 Task: Configure the workflow of email alerts to do it automatically
Action: Mouse moved to (164, 141)
Screenshot: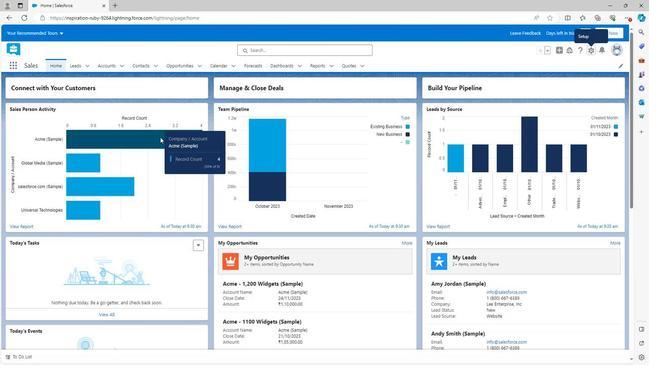 
Action: Mouse scrolled (164, 141) with delta (0, 0)
Screenshot: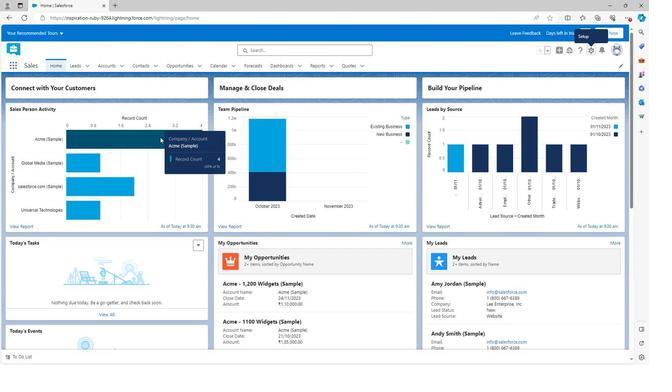 
Action: Mouse scrolled (164, 141) with delta (0, 0)
Screenshot: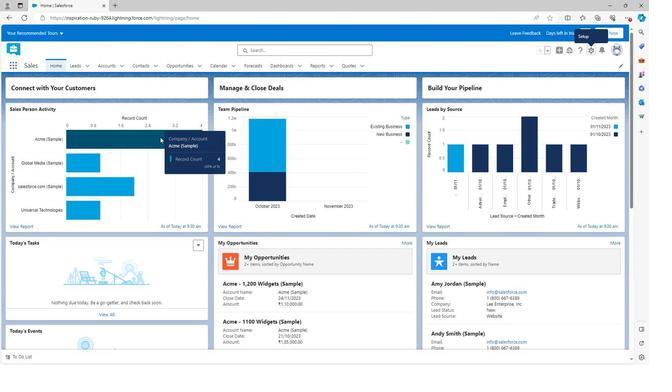 
Action: Mouse scrolled (164, 141) with delta (0, 0)
Screenshot: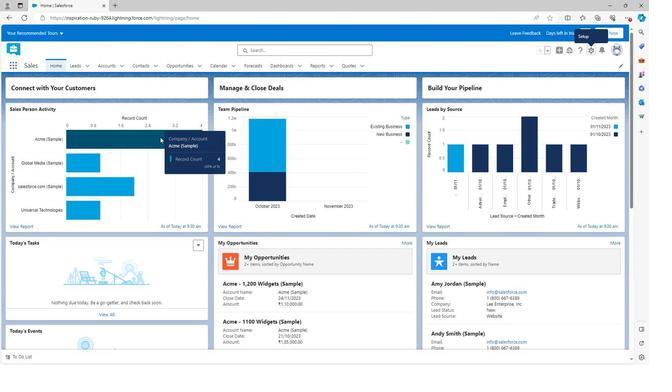 
Action: Mouse scrolled (164, 141) with delta (0, 0)
Screenshot: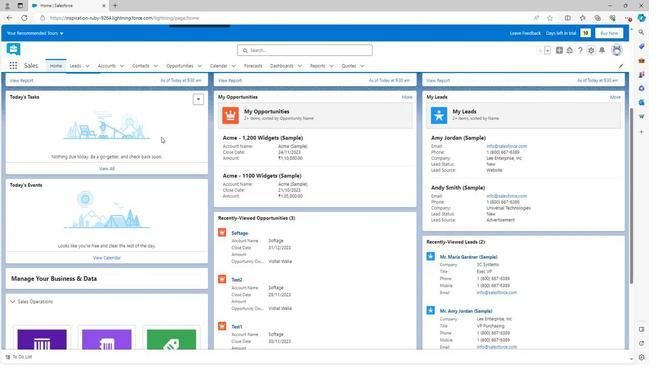 
Action: Mouse scrolled (164, 141) with delta (0, 0)
Screenshot: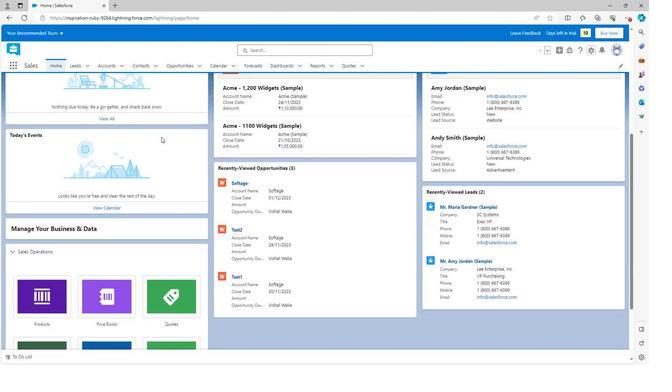 
Action: Mouse scrolled (164, 141) with delta (0, 0)
Screenshot: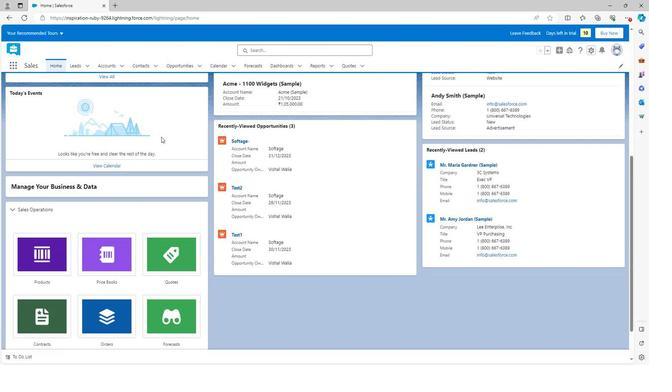 
Action: Mouse scrolled (164, 141) with delta (0, 0)
Screenshot: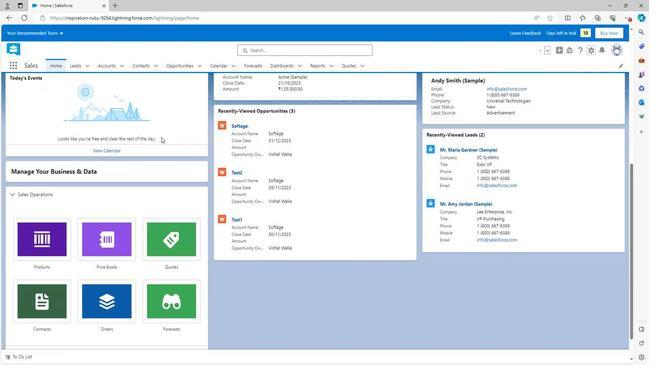 
Action: Mouse scrolled (164, 141) with delta (0, 0)
Screenshot: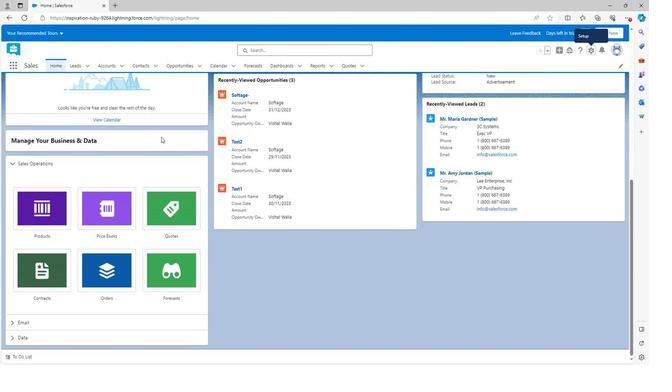 
Action: Mouse scrolled (164, 141) with delta (0, 0)
Screenshot: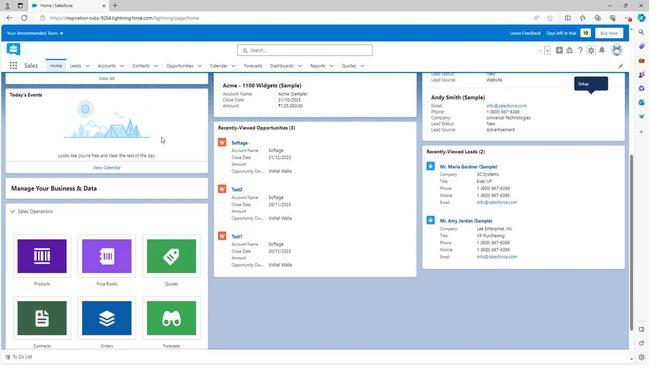 
Action: Mouse scrolled (164, 141) with delta (0, 0)
Screenshot: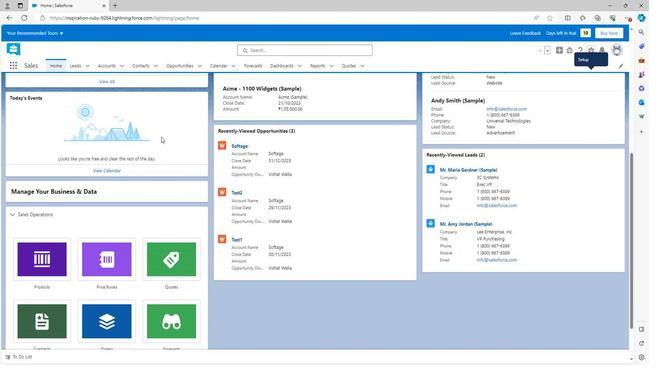 
Action: Mouse scrolled (164, 141) with delta (0, 0)
Screenshot: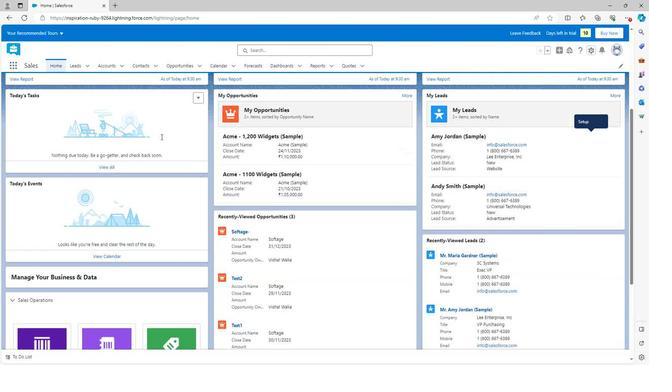 
Action: Mouse scrolled (164, 141) with delta (0, 0)
Screenshot: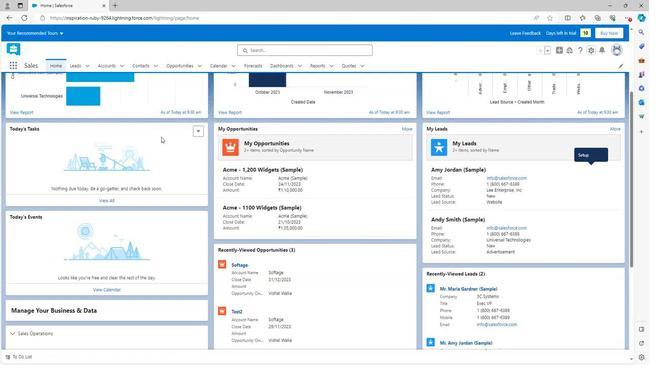 
Action: Mouse scrolled (164, 141) with delta (0, 0)
Screenshot: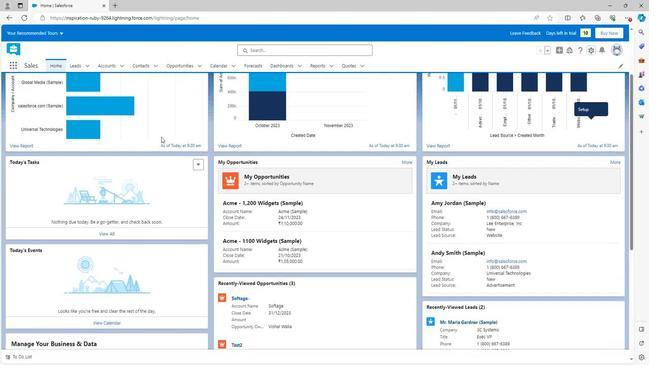 
Action: Mouse scrolled (164, 141) with delta (0, 0)
Screenshot: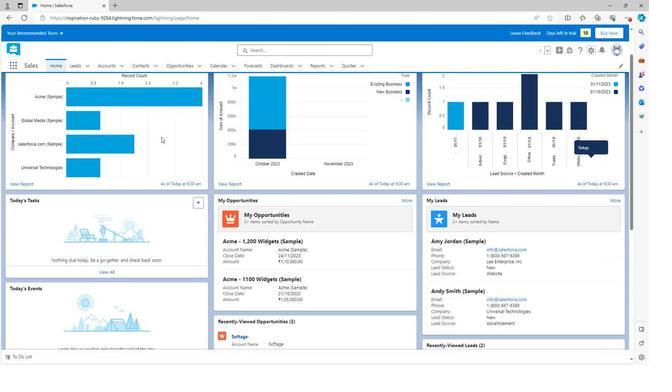
Action: Mouse moved to (592, 52)
Screenshot: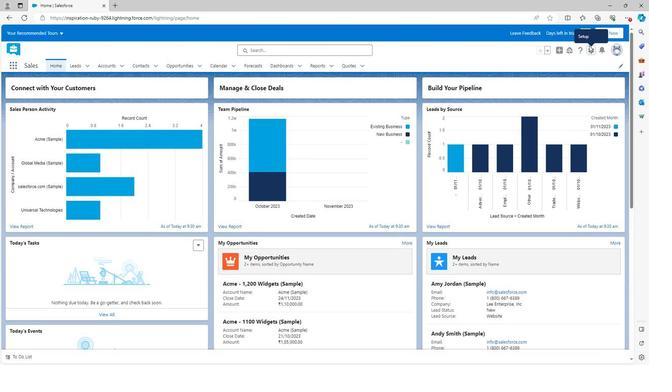 
Action: Mouse pressed left at (592, 52)
Screenshot: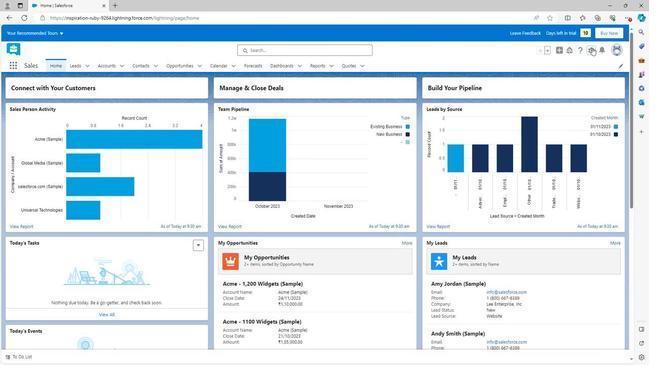 
Action: Mouse moved to (570, 72)
Screenshot: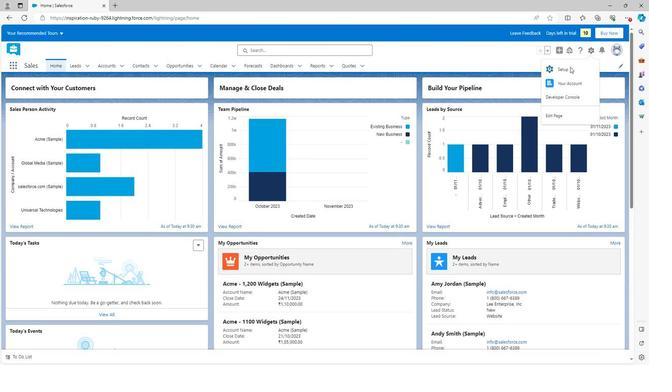 
Action: Mouse pressed left at (570, 72)
Screenshot: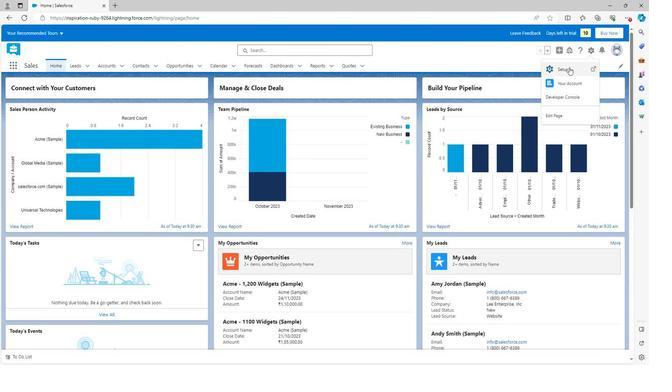 
Action: Mouse moved to (28, 249)
Screenshot: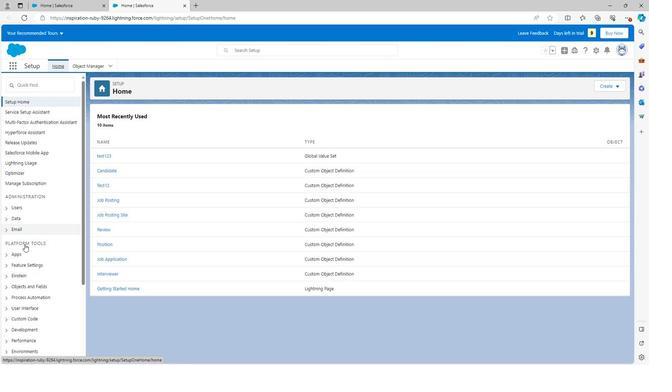 
Action: Mouse scrolled (28, 248) with delta (0, 0)
Screenshot: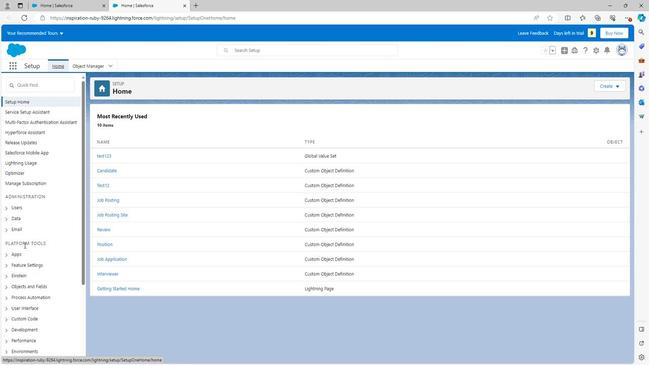 
Action: Mouse scrolled (28, 248) with delta (0, 0)
Screenshot: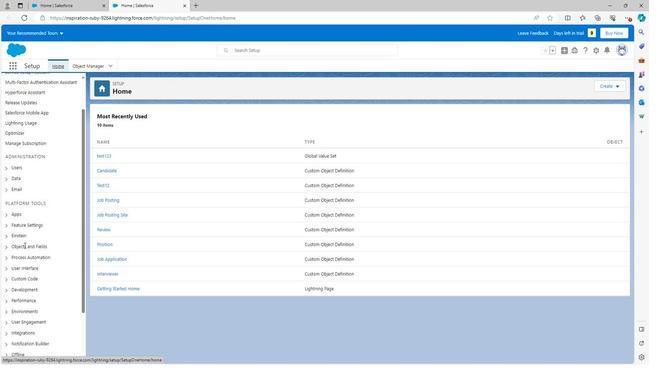 
Action: Mouse scrolled (28, 248) with delta (0, 0)
Screenshot: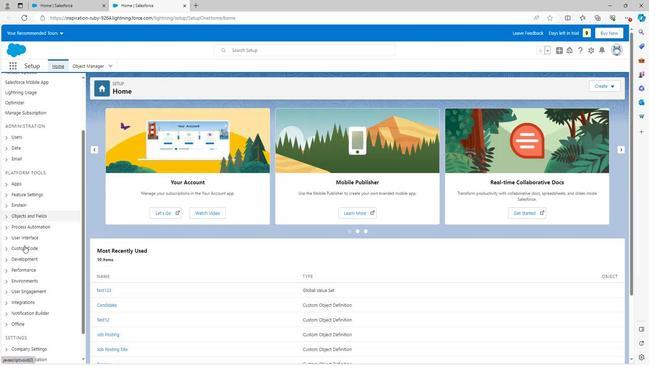 
Action: Mouse moved to (11, 201)
Screenshot: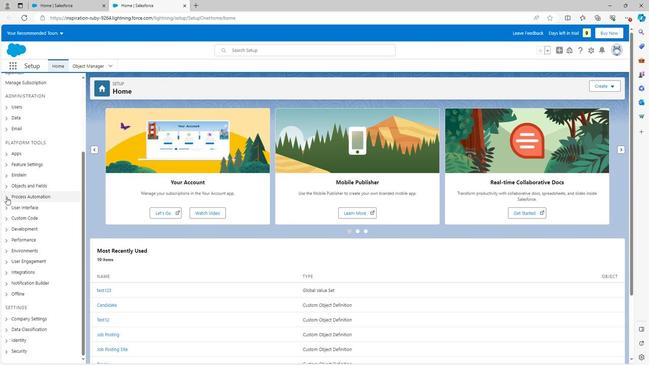 
Action: Mouse pressed left at (11, 201)
Screenshot: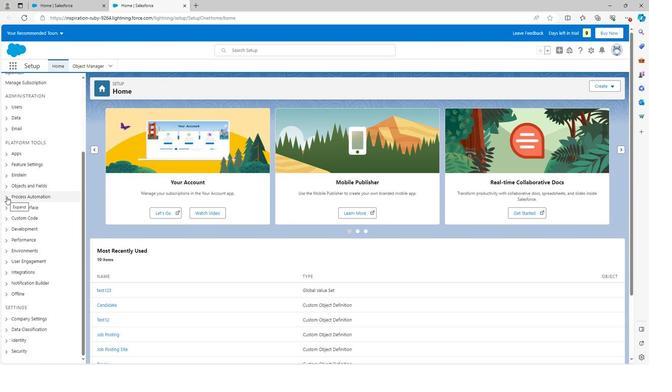 
Action: Mouse moved to (19, 291)
Screenshot: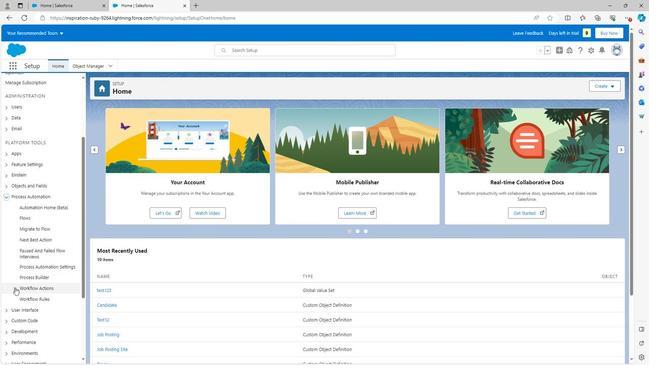 
Action: Mouse pressed left at (19, 291)
Screenshot: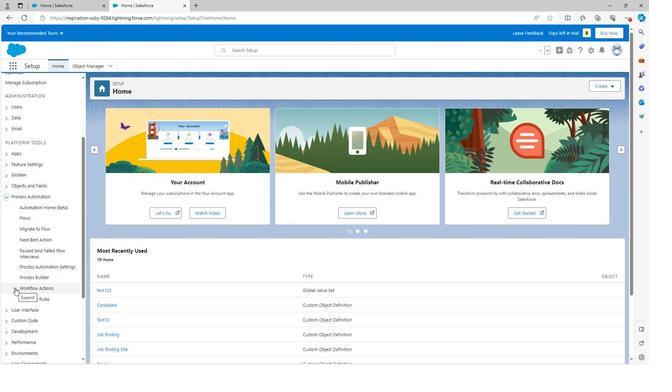 
Action: Mouse scrolled (19, 291) with delta (0, 0)
Screenshot: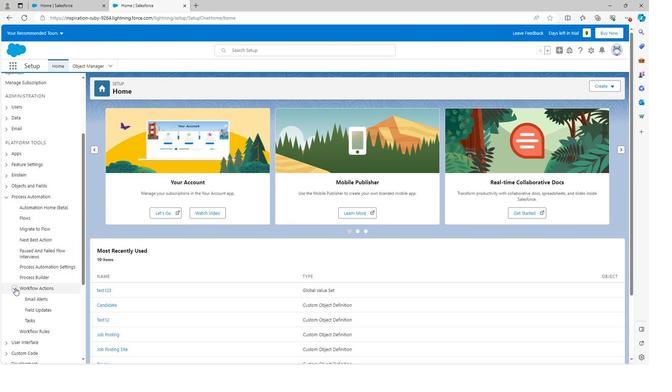 
Action: Mouse moved to (35, 259)
Screenshot: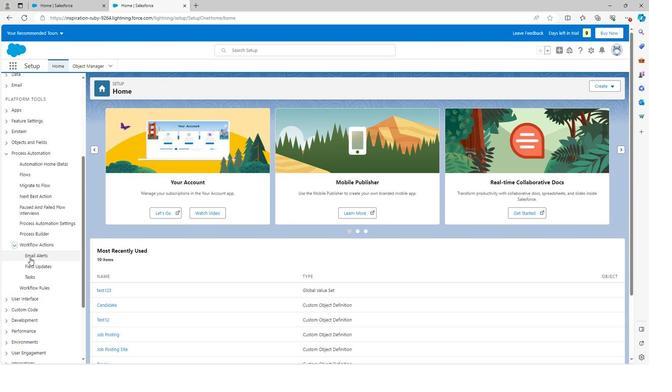 
Action: Mouse pressed left at (35, 259)
Screenshot: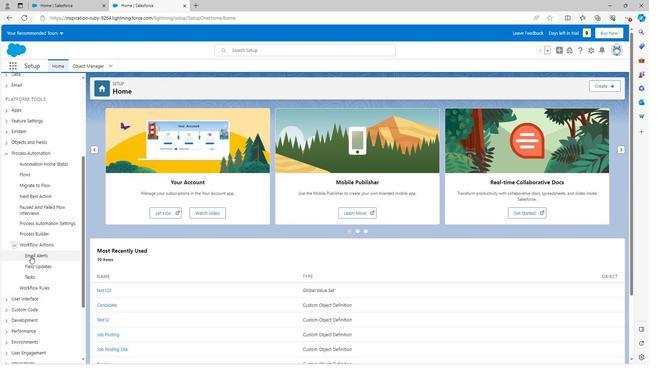 
Action: Mouse moved to (354, 158)
Screenshot: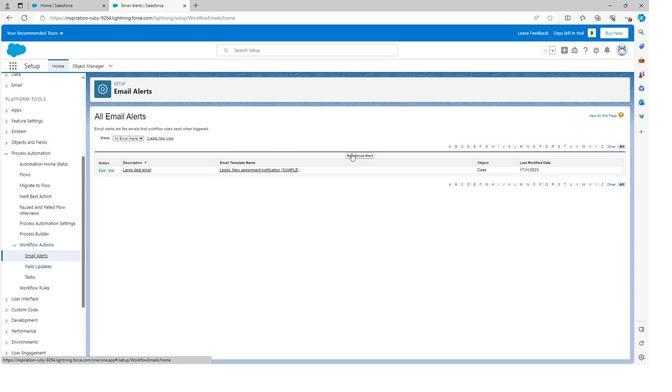 
Action: Mouse pressed left at (354, 158)
Screenshot: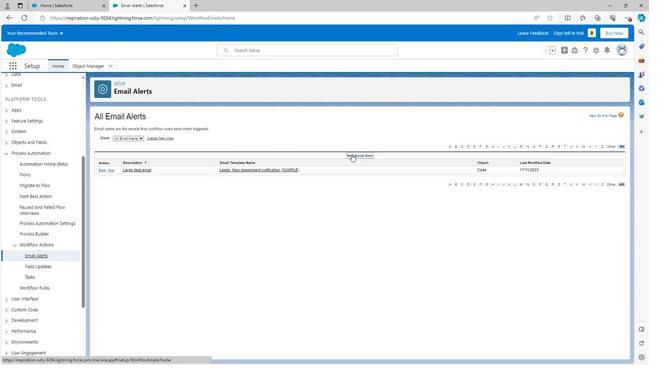 
Action: Mouse moved to (228, 162)
Screenshot: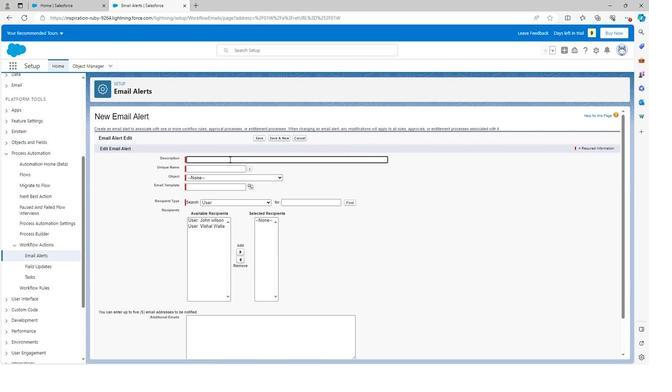
Action: Mouse pressed left at (228, 162)
Screenshot: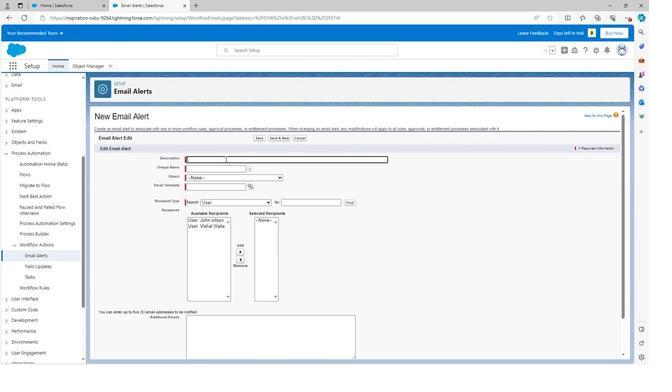 
Action: Mouse moved to (204, 184)
Screenshot: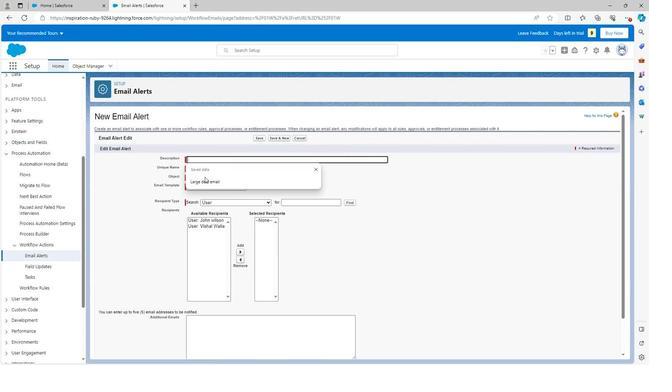 
Action: Mouse pressed left at (204, 184)
Screenshot: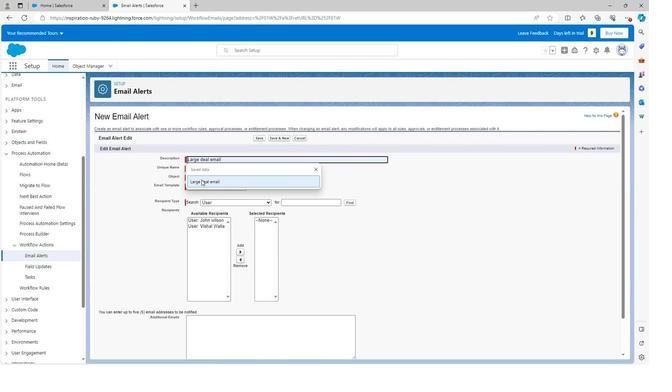 
Action: Mouse moved to (225, 174)
Screenshot: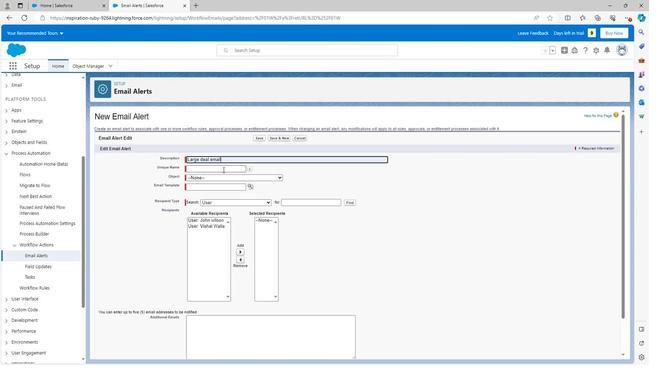 
Action: Mouse pressed left at (225, 174)
Screenshot: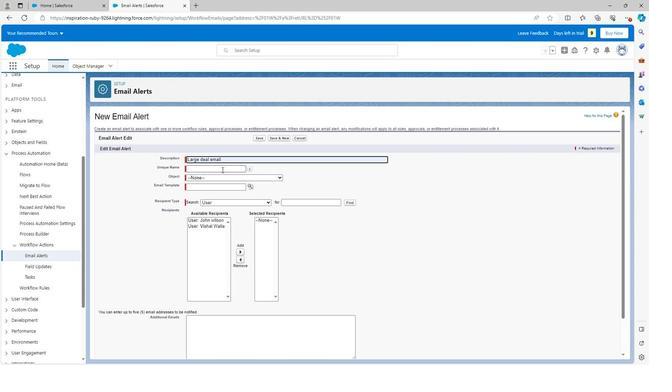 
Action: Mouse moved to (215, 181)
Screenshot: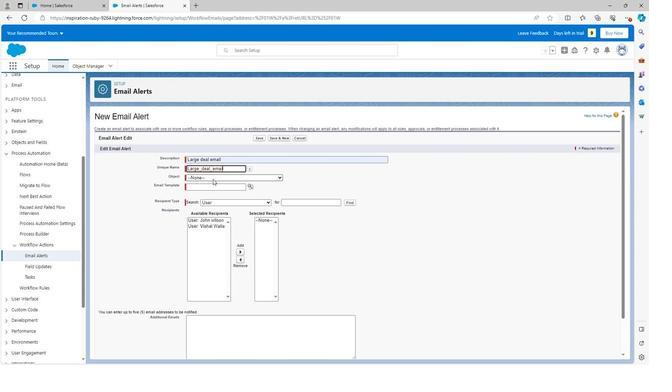 
Action: Mouse pressed left at (215, 181)
Screenshot: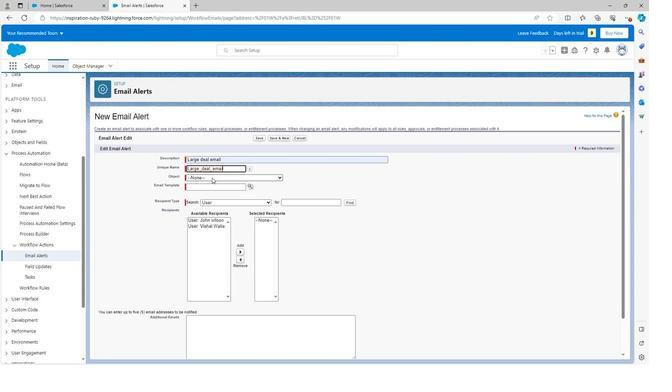 
Action: Mouse moved to (203, 197)
Screenshot: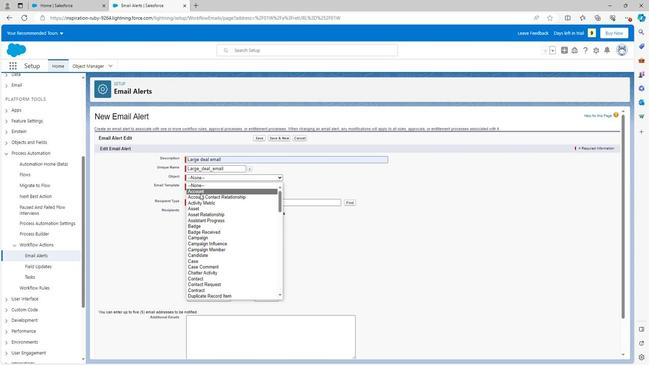
Action: Mouse pressed left at (203, 197)
Screenshot: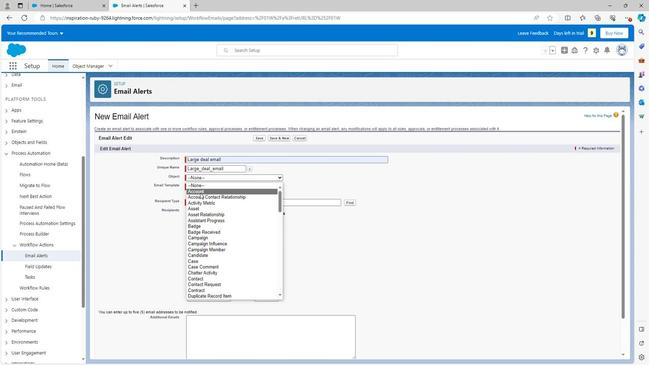 
Action: Mouse moved to (204, 190)
Screenshot: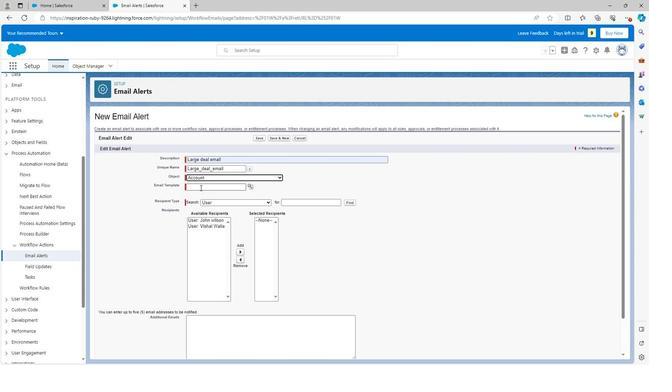 
Action: Mouse pressed left at (204, 190)
Screenshot: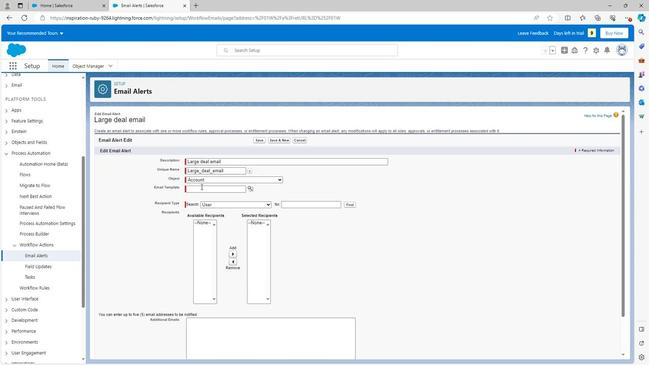 
Action: Mouse moved to (209, 226)
Screenshot: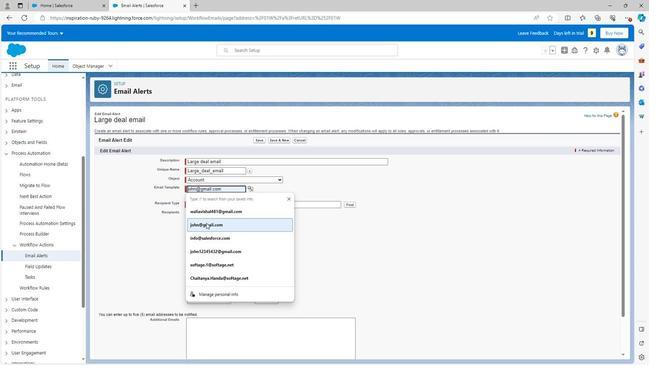 
Action: Mouse pressed left at (209, 226)
Screenshot: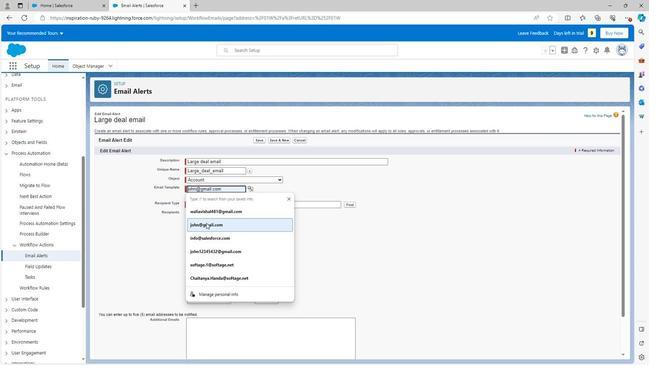 
Action: Mouse moved to (312, 223)
Screenshot: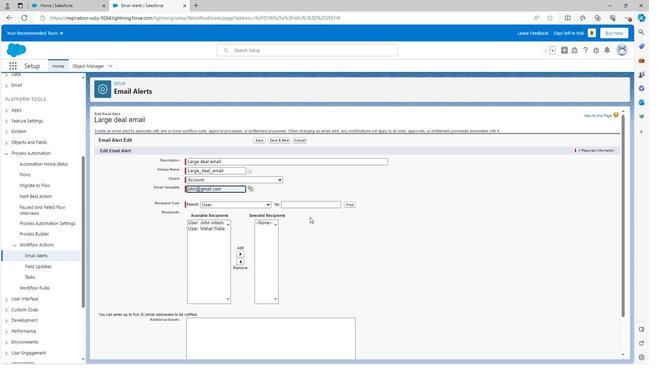 
Action: Mouse pressed left at (312, 223)
Screenshot: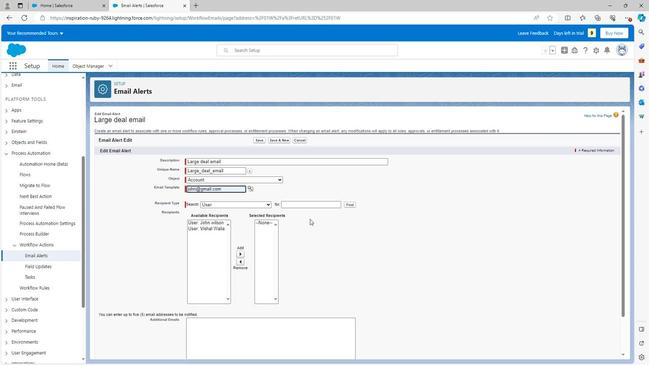 
Action: Mouse moved to (310, 226)
Screenshot: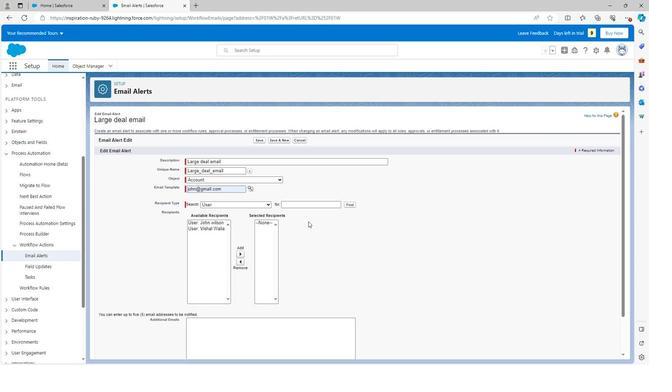 
Action: Mouse scrolled (310, 226) with delta (0, 0)
Screenshot: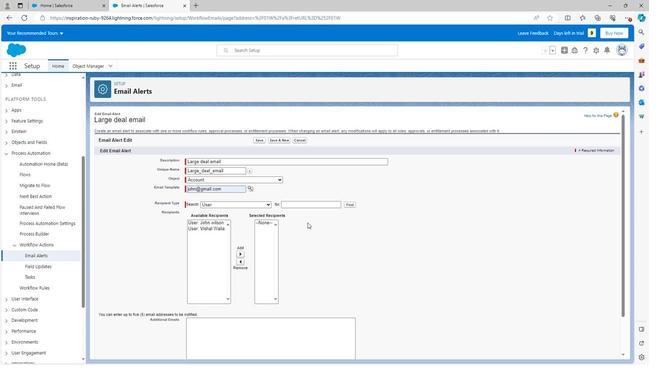 
Action: Mouse moved to (310, 226)
Screenshot: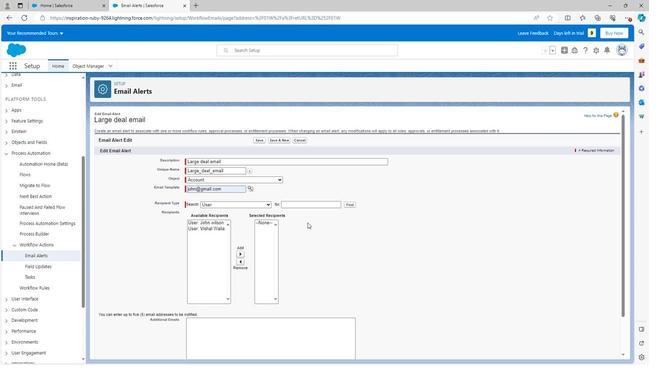 
Action: Mouse scrolled (310, 226) with delta (0, 0)
Screenshot: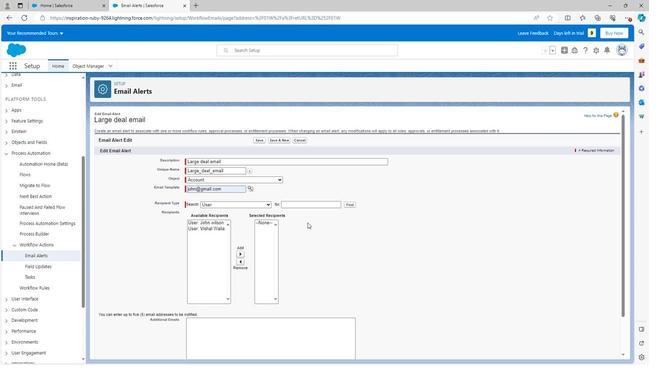 
Action: Mouse scrolled (310, 226) with delta (0, 0)
Screenshot: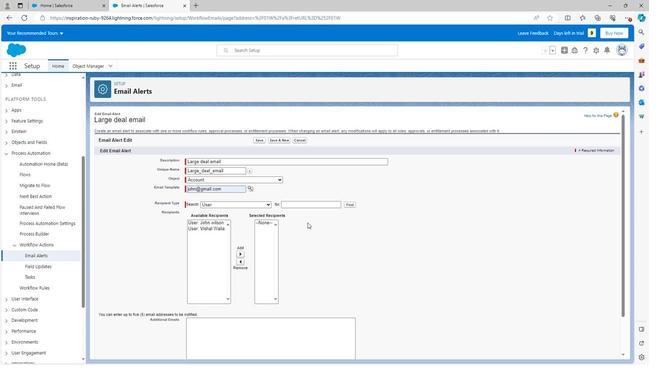 
Action: Mouse scrolled (310, 226) with delta (0, 0)
Screenshot: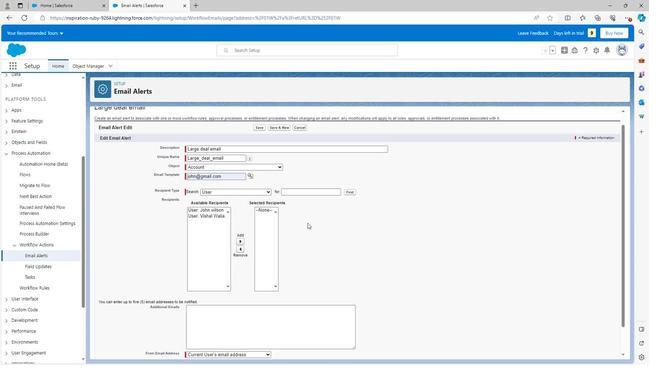 
Action: Mouse scrolled (310, 226) with delta (0, 0)
Screenshot: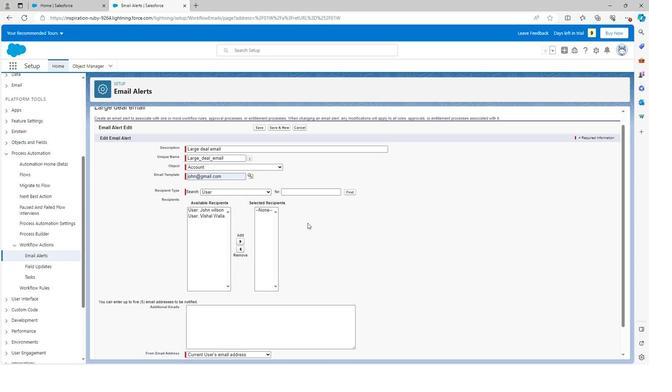 
Action: Mouse scrolled (310, 226) with delta (0, 0)
Screenshot: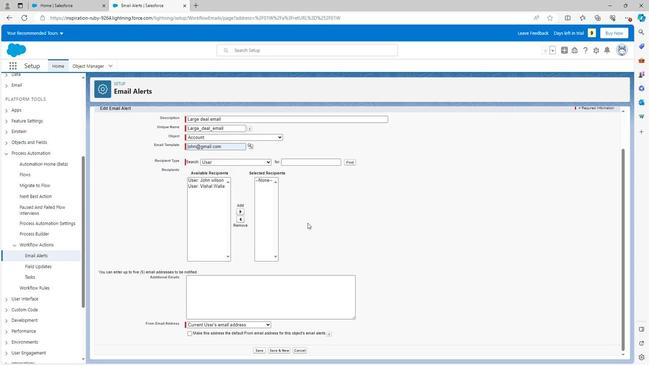 
Action: Mouse moved to (310, 227)
Screenshot: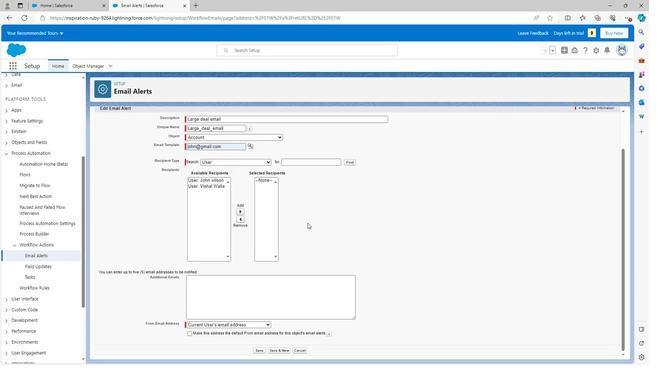 
Action: Mouse scrolled (310, 227) with delta (0, 0)
Screenshot: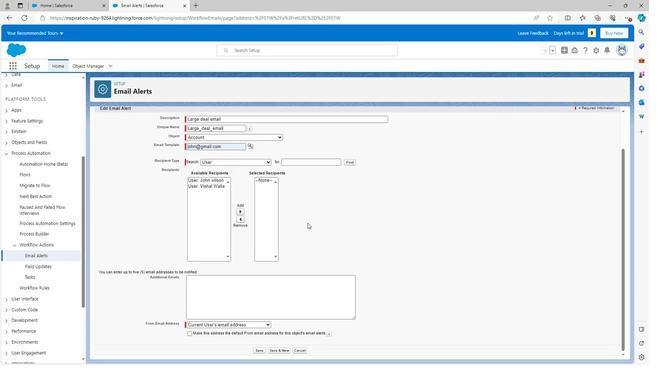
Action: Mouse moved to (261, 353)
Screenshot: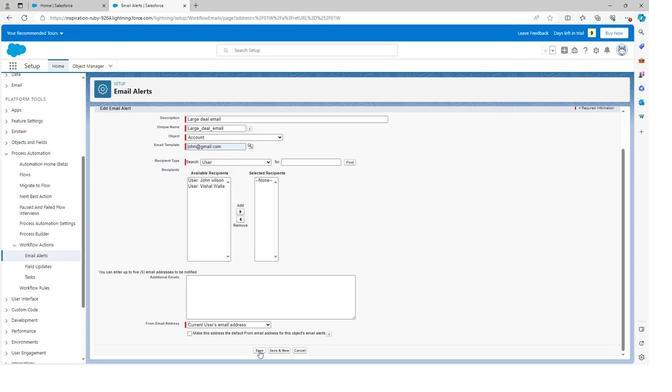 
Action: Mouse pressed left at (261, 353)
Screenshot: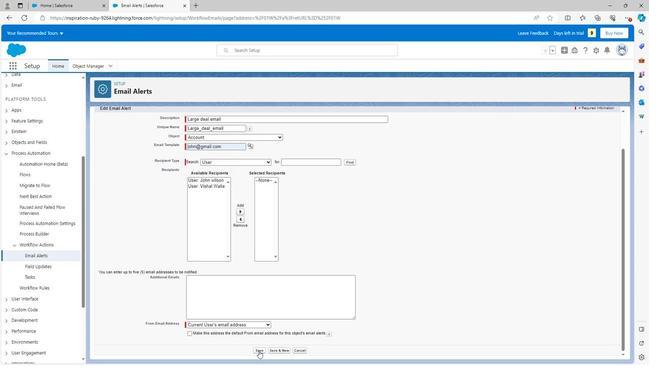 
Action: Mouse moved to (255, 201)
Screenshot: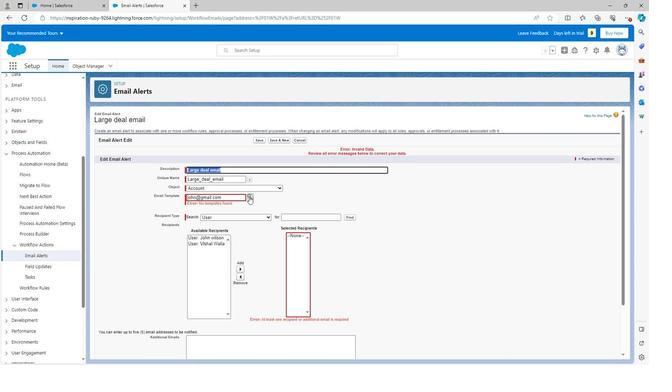 
Action: Mouse pressed left at (255, 201)
Screenshot: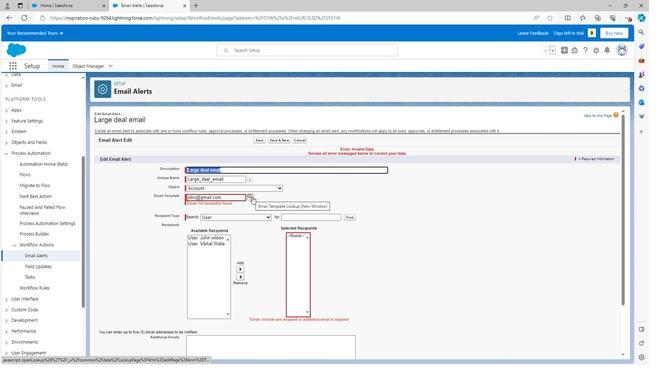 
Action: Mouse moved to (182, 268)
Screenshot: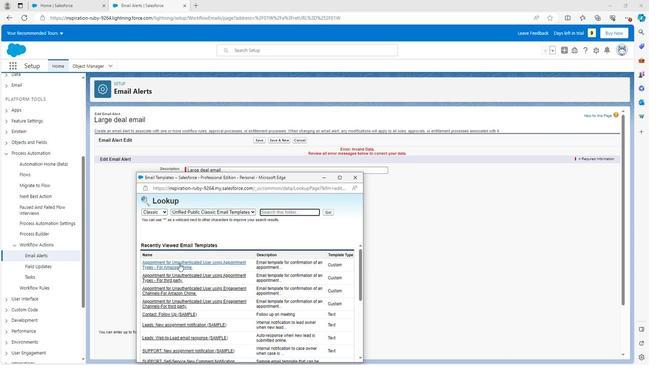 
Action: Mouse pressed left at (182, 268)
Screenshot: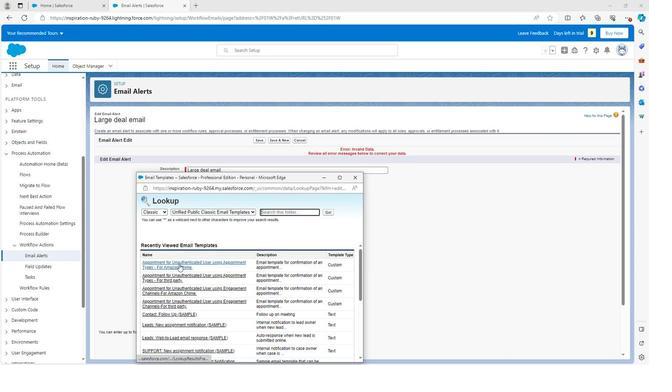 
Action: Mouse moved to (274, 249)
Screenshot: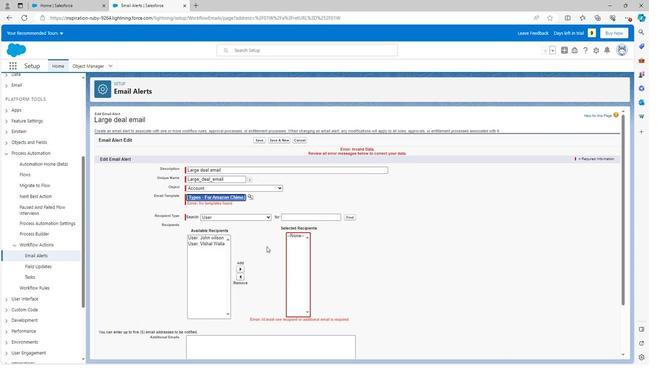 
Action: Mouse scrolled (274, 249) with delta (0, 0)
Screenshot: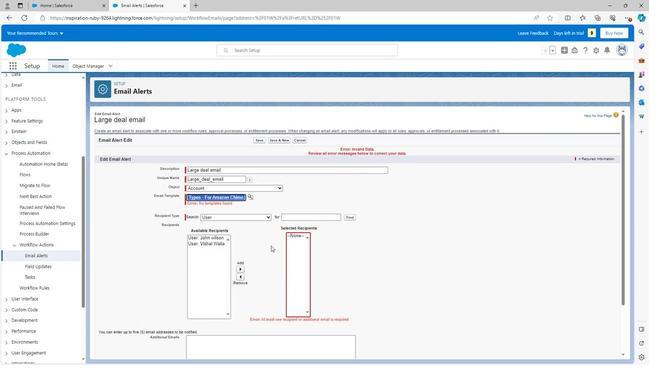 
Action: Mouse moved to (274, 249)
Screenshot: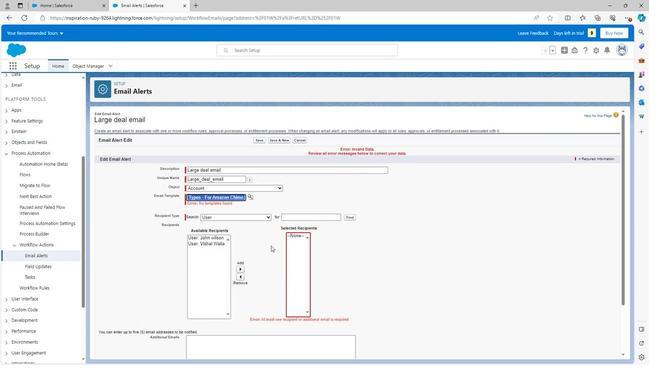 
Action: Mouse scrolled (274, 249) with delta (0, 0)
Screenshot: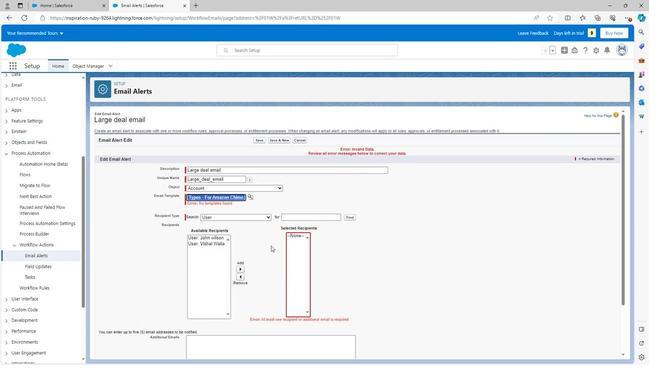 
Action: Mouse scrolled (274, 249) with delta (0, 0)
Screenshot: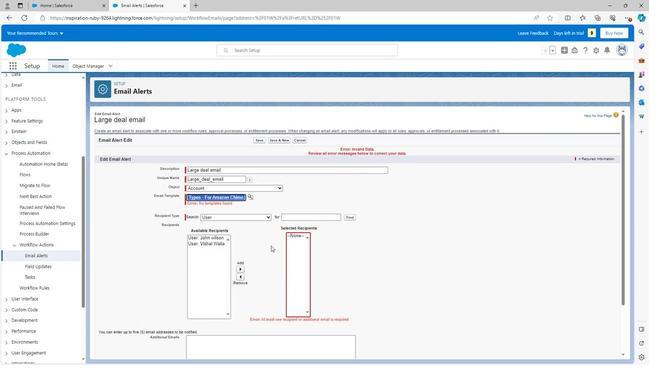 
Action: Mouse scrolled (274, 249) with delta (0, 0)
Screenshot: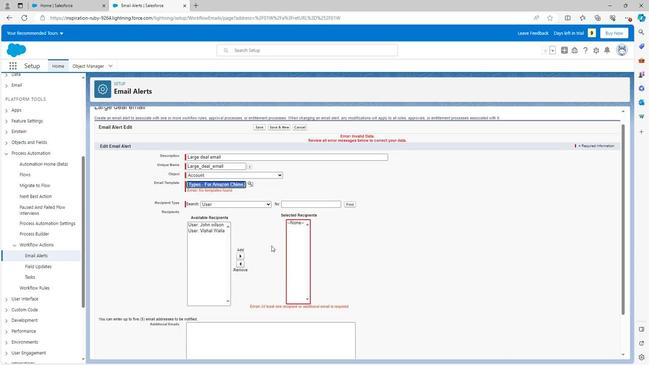 
Action: Mouse scrolled (274, 249) with delta (0, 0)
Screenshot: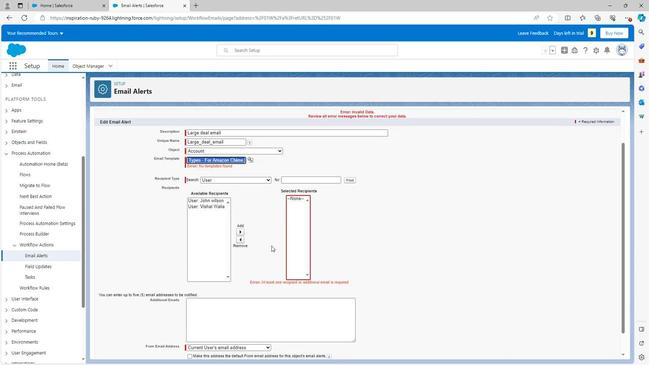 
Action: Mouse moved to (214, 180)
Screenshot: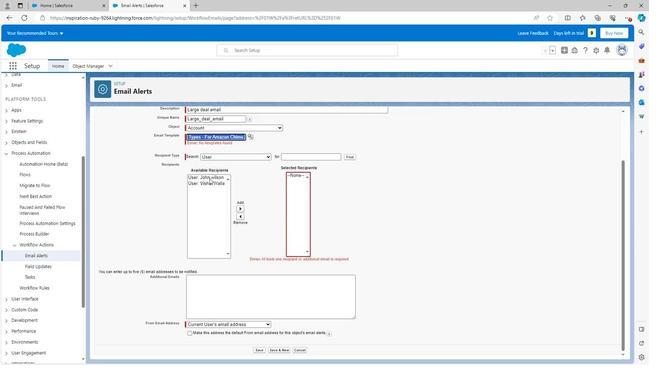 
Action: Mouse pressed left at (214, 180)
Screenshot: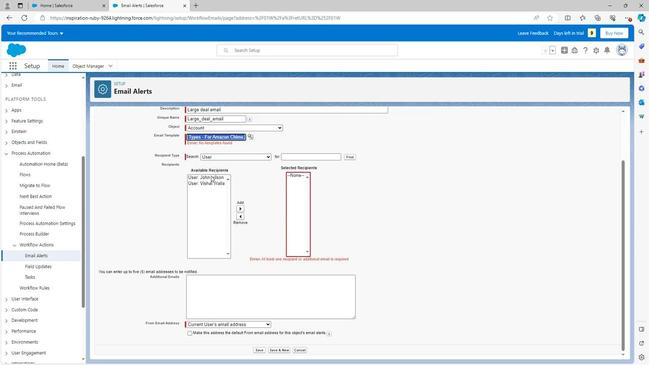 
Action: Mouse moved to (244, 210)
Screenshot: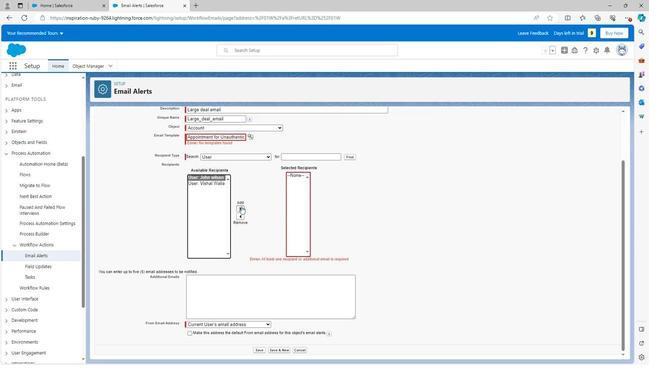 
Action: Mouse pressed left at (244, 210)
Screenshot: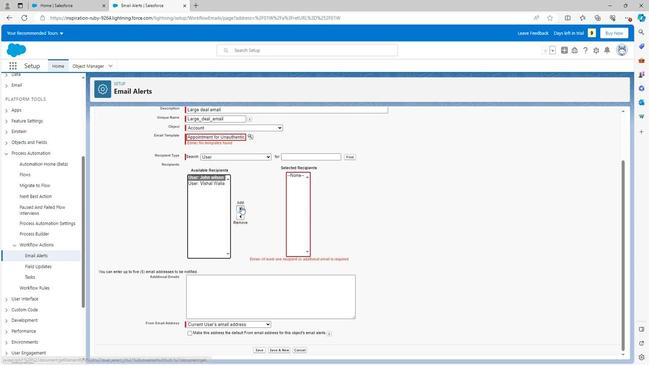 
Action: Mouse moved to (234, 265)
Screenshot: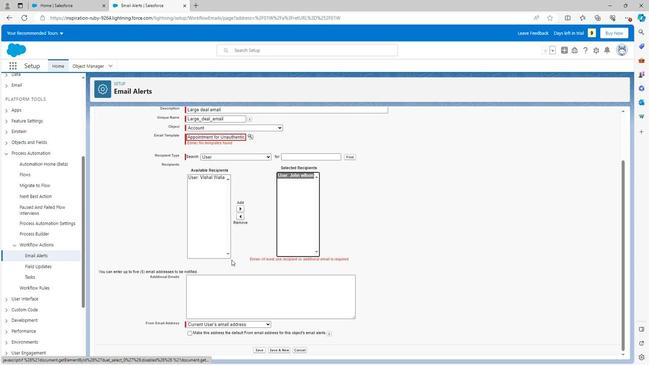
Action: Mouse scrolled (234, 264) with delta (0, 0)
Screenshot: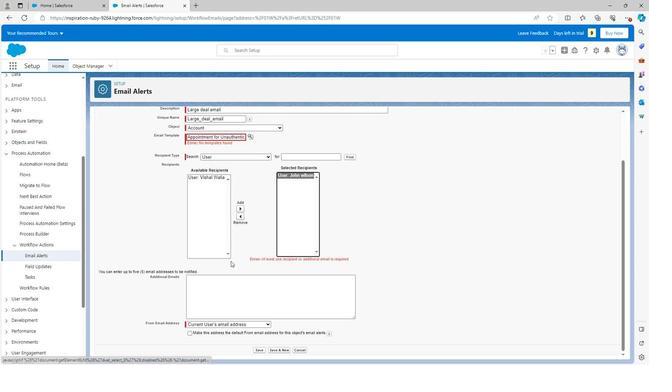 
Action: Mouse scrolled (234, 264) with delta (0, 0)
Screenshot: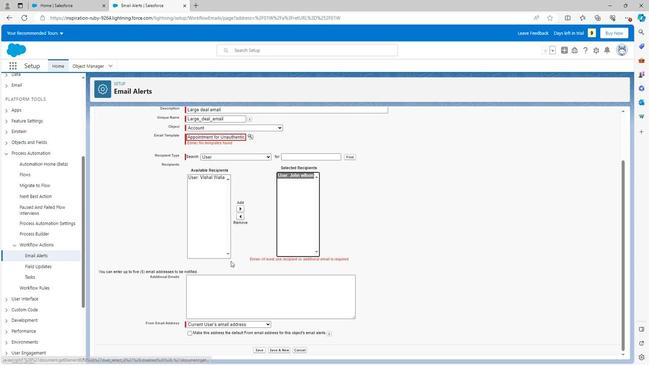 
Action: Mouse scrolled (234, 264) with delta (0, 0)
Screenshot: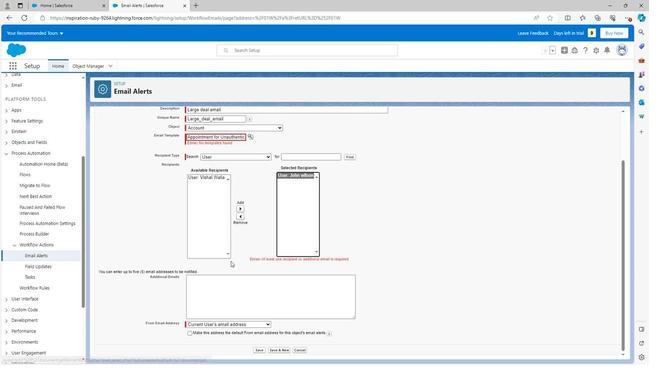 
Action: Mouse scrolled (234, 264) with delta (0, 0)
Screenshot: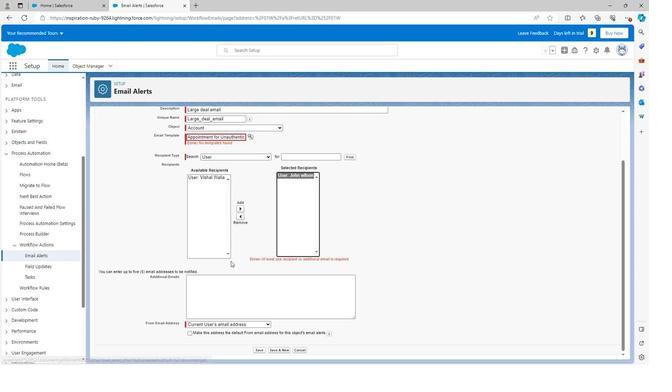 
Action: Mouse scrolled (234, 264) with delta (0, 0)
Screenshot: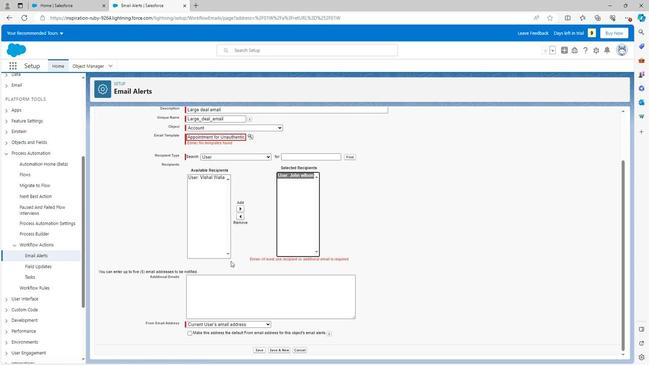 
Action: Mouse moved to (263, 353)
Screenshot: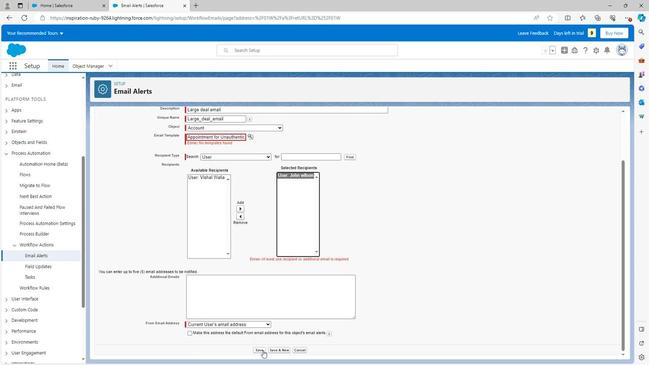 
Action: Mouse pressed left at (263, 353)
Screenshot: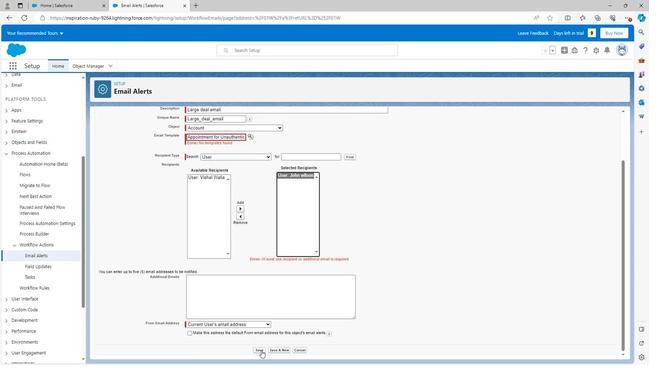 
Action: Mouse moved to (224, 265)
Screenshot: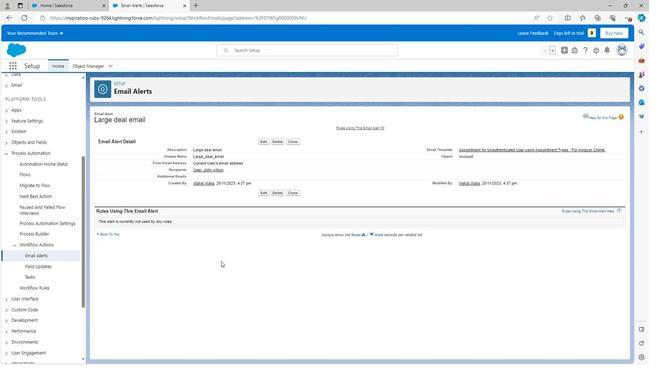 
